Task: Look for products with cinnamon flavor.
Action: Mouse pressed left at (18, 81)
Screenshot: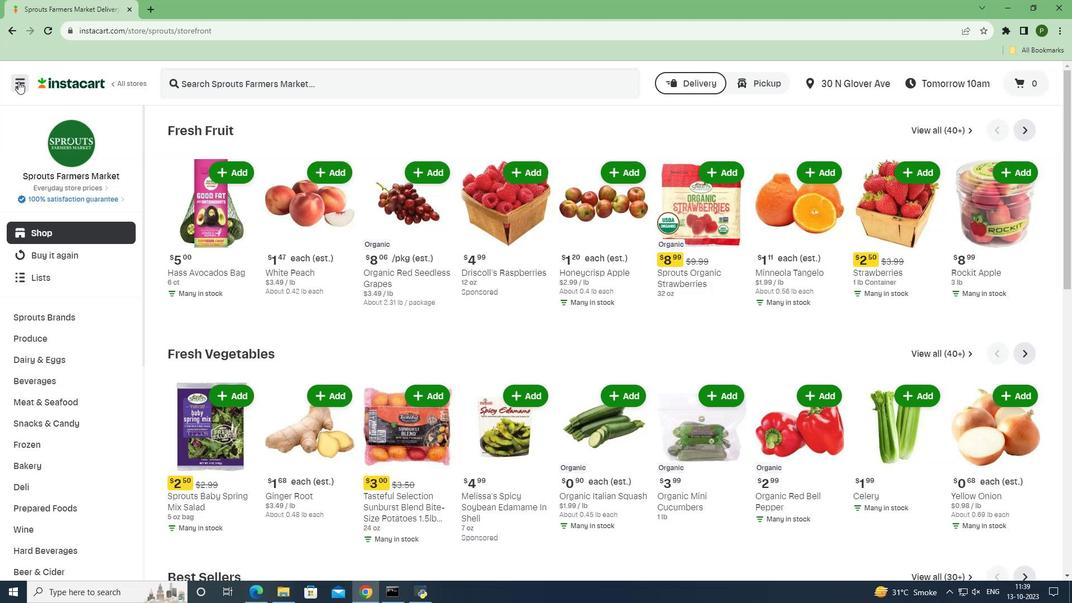 
Action: Mouse moved to (39, 297)
Screenshot: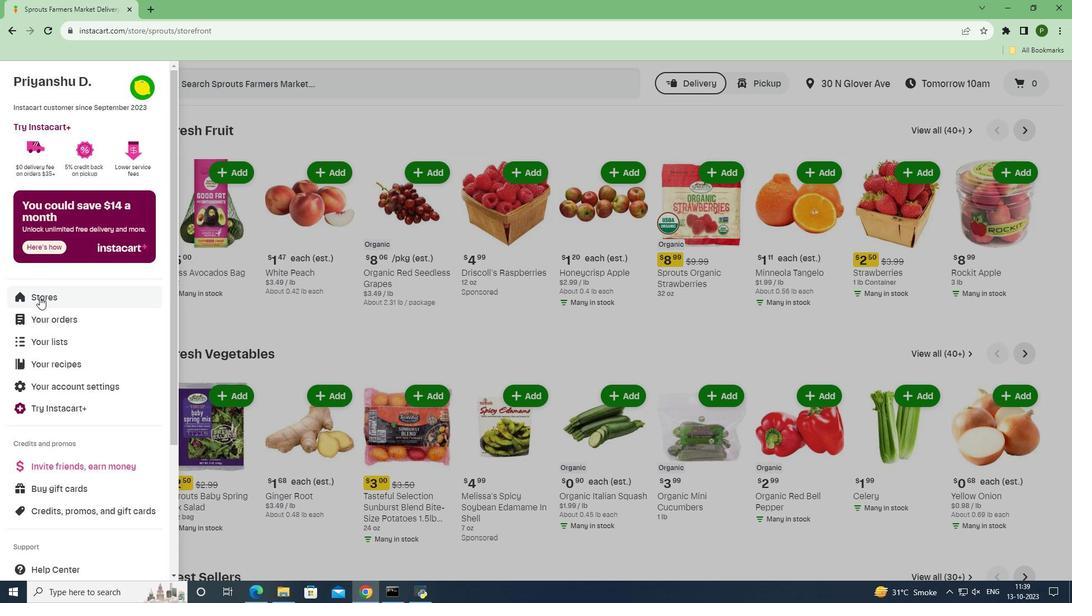
Action: Mouse pressed left at (39, 297)
Screenshot: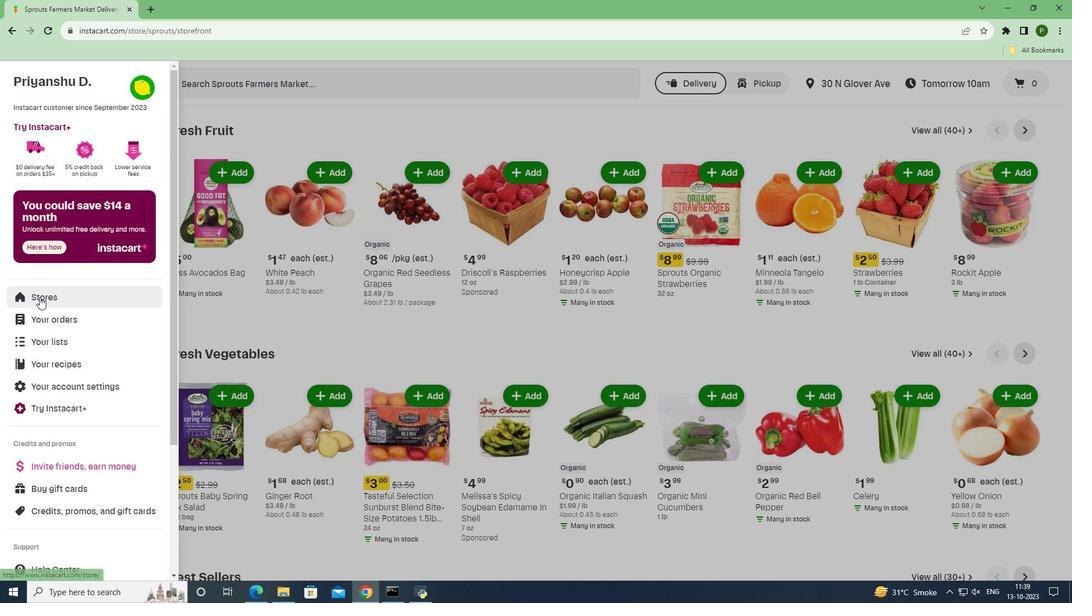 
Action: Mouse moved to (251, 129)
Screenshot: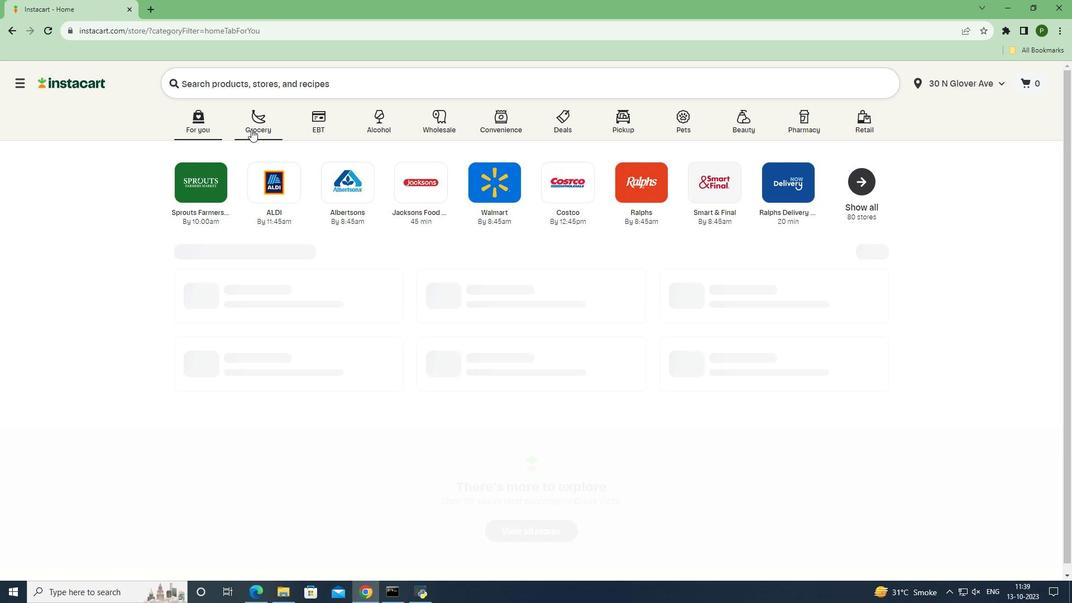 
Action: Mouse pressed left at (251, 129)
Screenshot: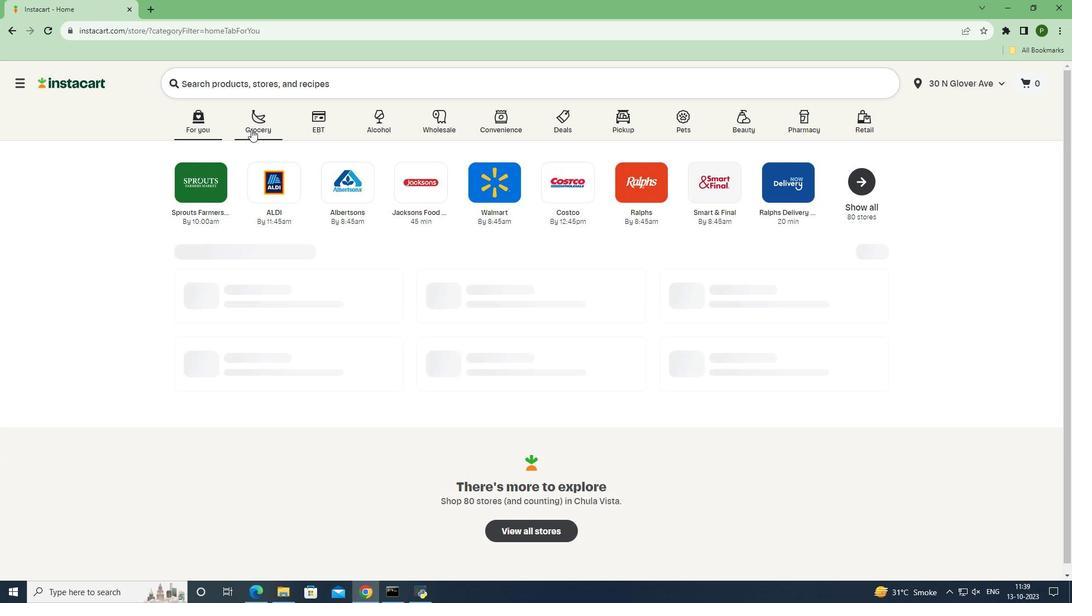 
Action: Mouse moved to (693, 258)
Screenshot: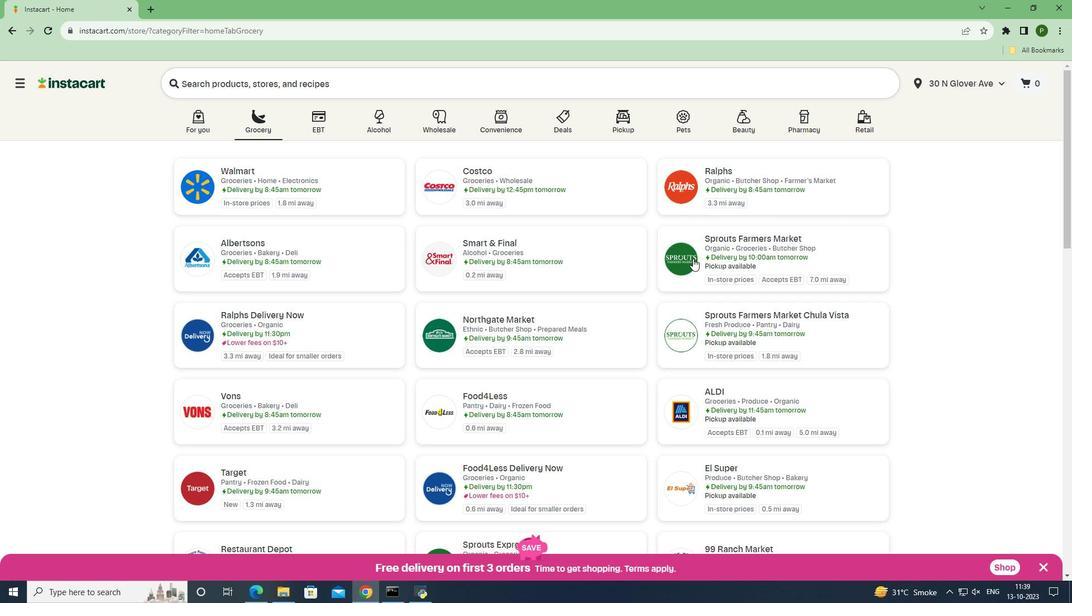 
Action: Mouse pressed left at (693, 258)
Screenshot: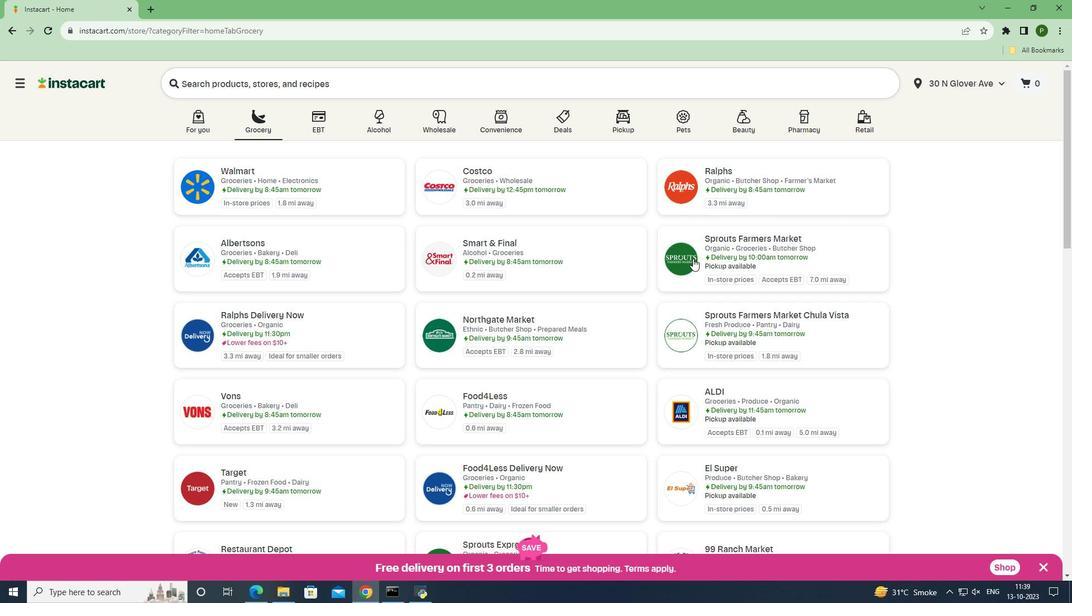 
Action: Mouse moved to (53, 380)
Screenshot: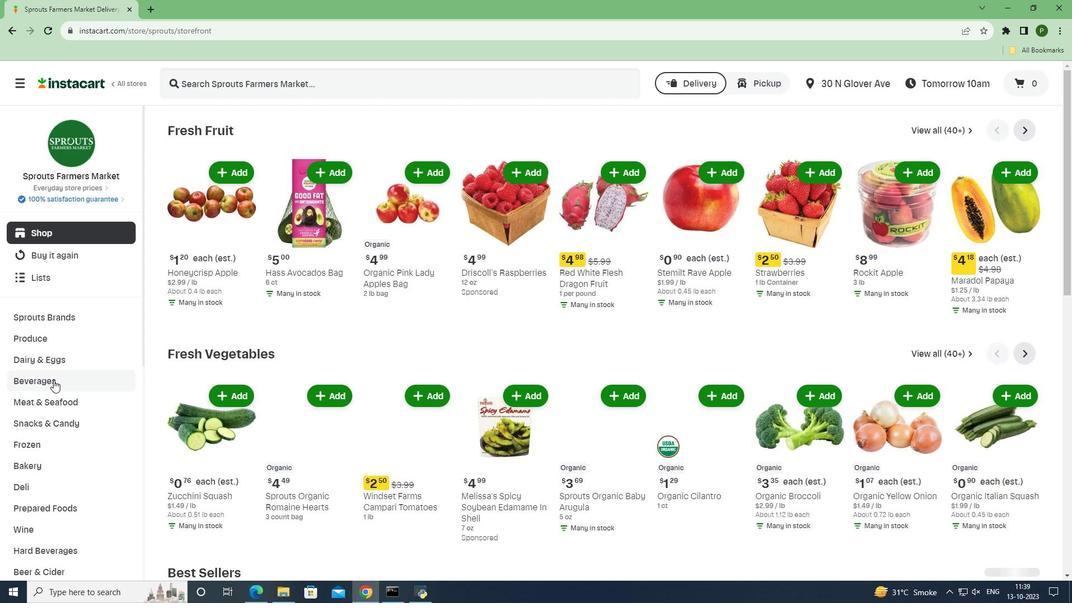
Action: Mouse pressed left at (53, 380)
Screenshot: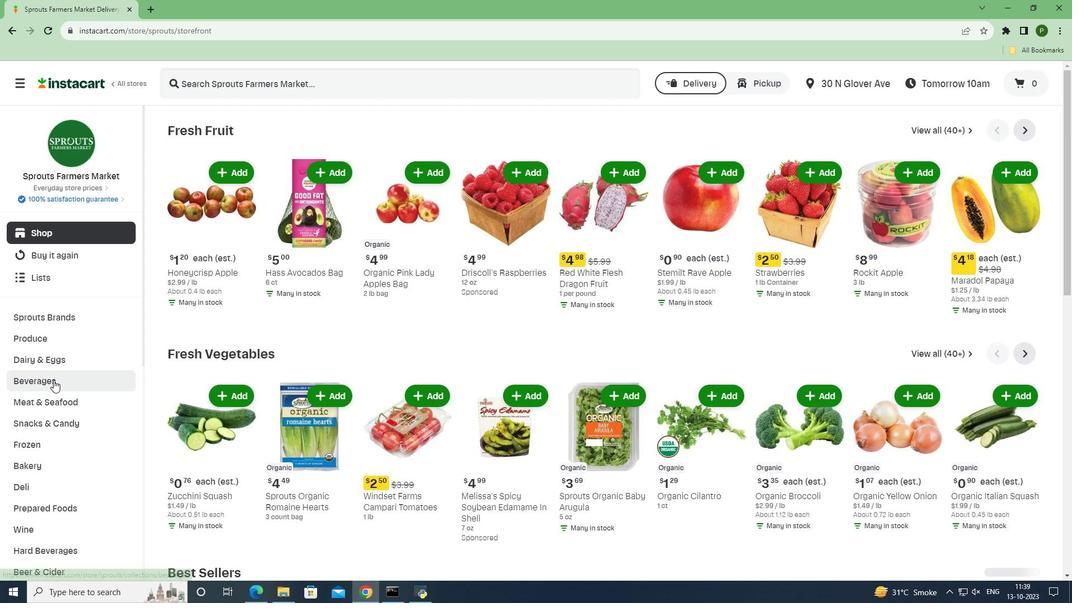 
Action: Mouse moved to (967, 153)
Screenshot: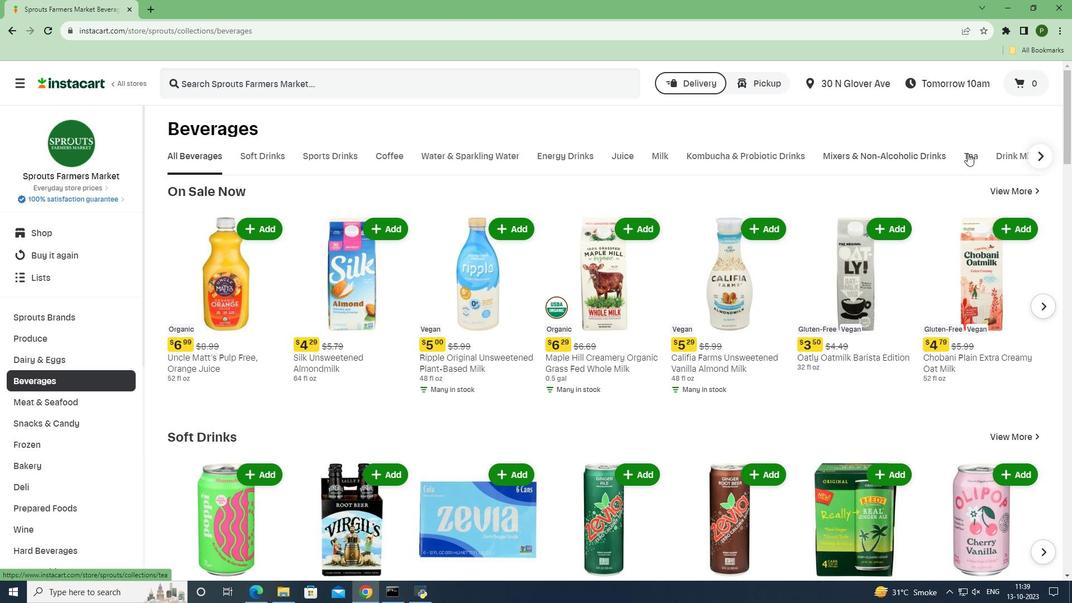 
Action: Mouse pressed left at (967, 153)
Screenshot: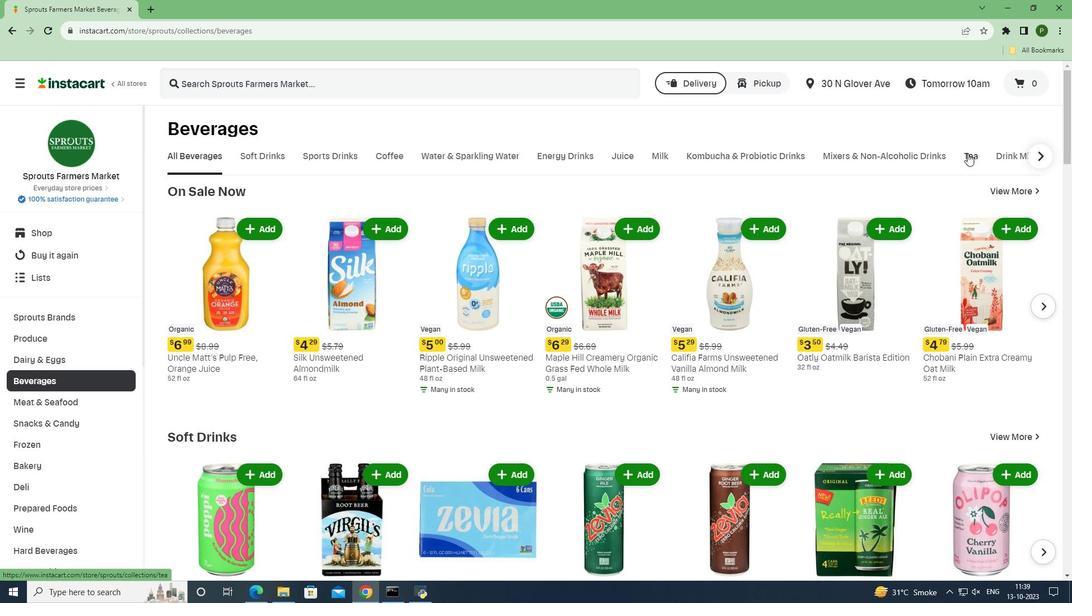 
Action: Mouse moved to (191, 251)
Screenshot: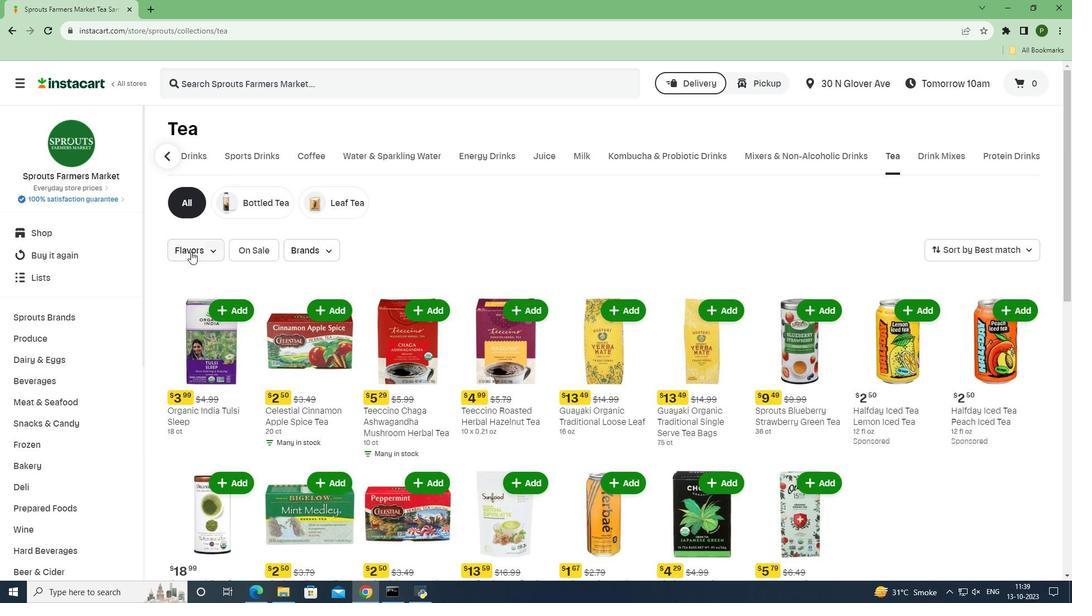 
Action: Mouse pressed left at (191, 251)
Screenshot: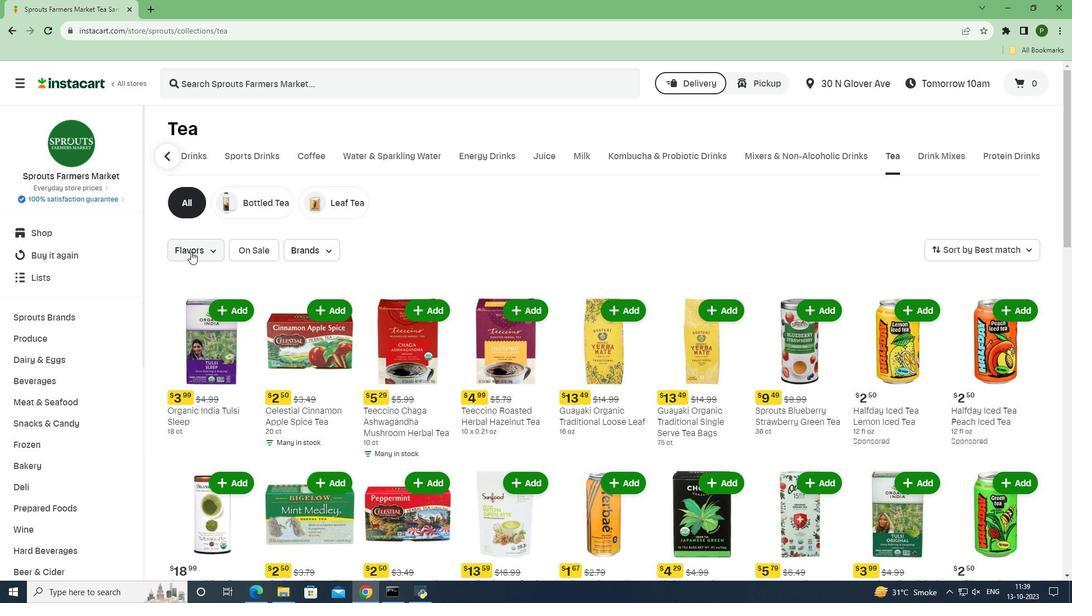 
Action: Mouse moved to (195, 361)
Screenshot: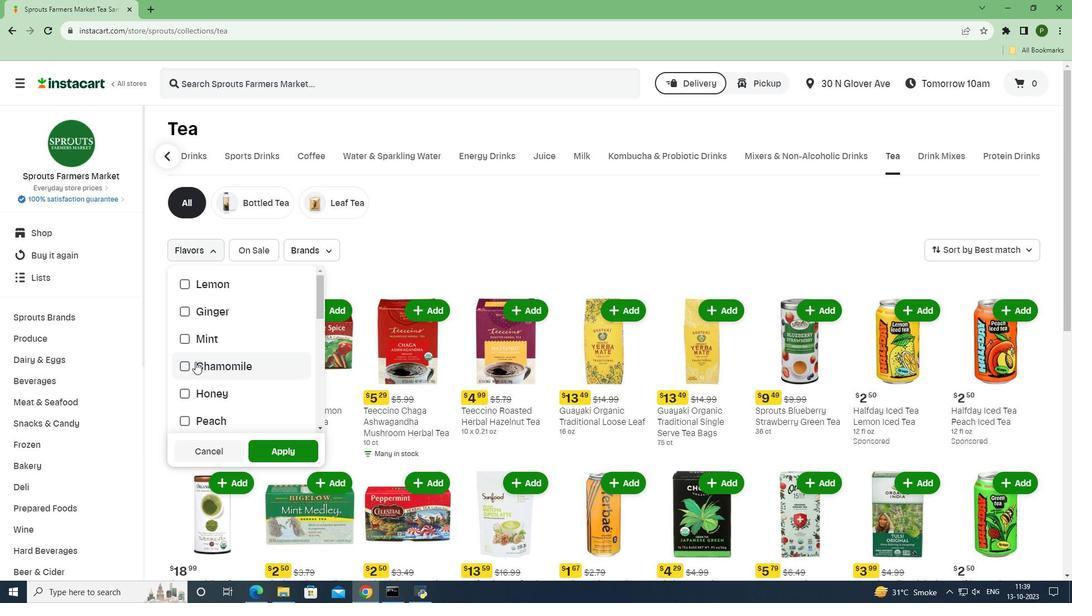 
Action: Mouse scrolled (195, 361) with delta (0, 0)
Screenshot: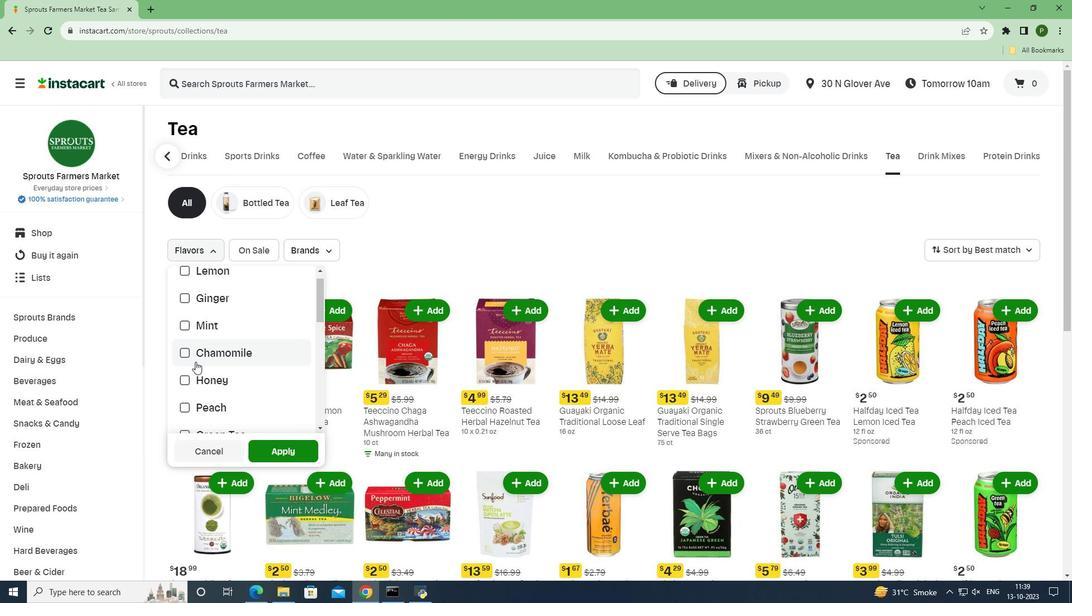 
Action: Mouse scrolled (195, 361) with delta (0, 0)
Screenshot: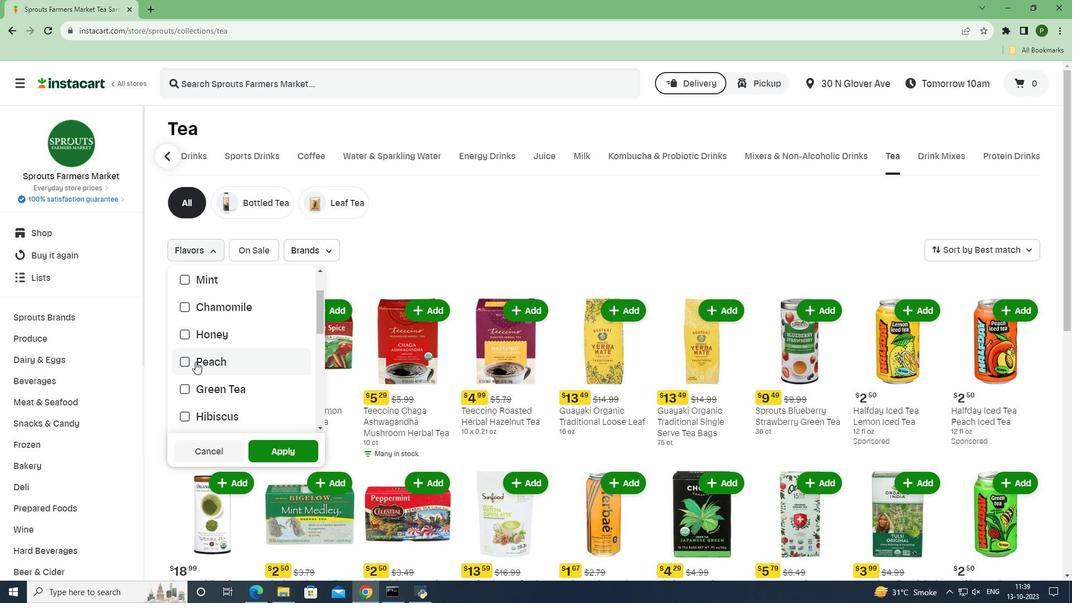 
Action: Mouse scrolled (195, 361) with delta (0, 0)
Screenshot: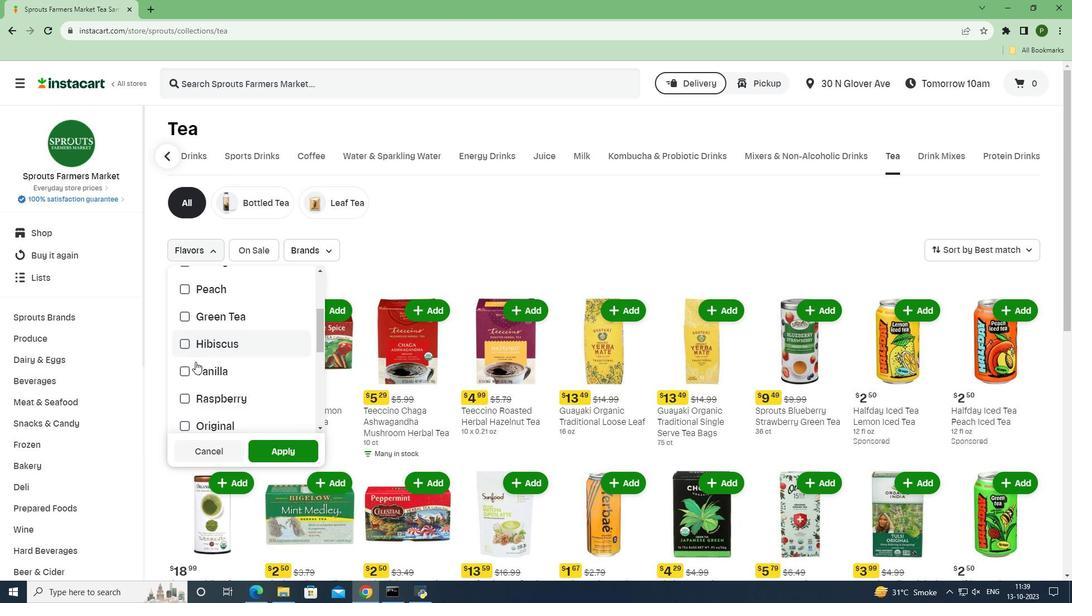 
Action: Mouse scrolled (195, 361) with delta (0, 0)
Screenshot: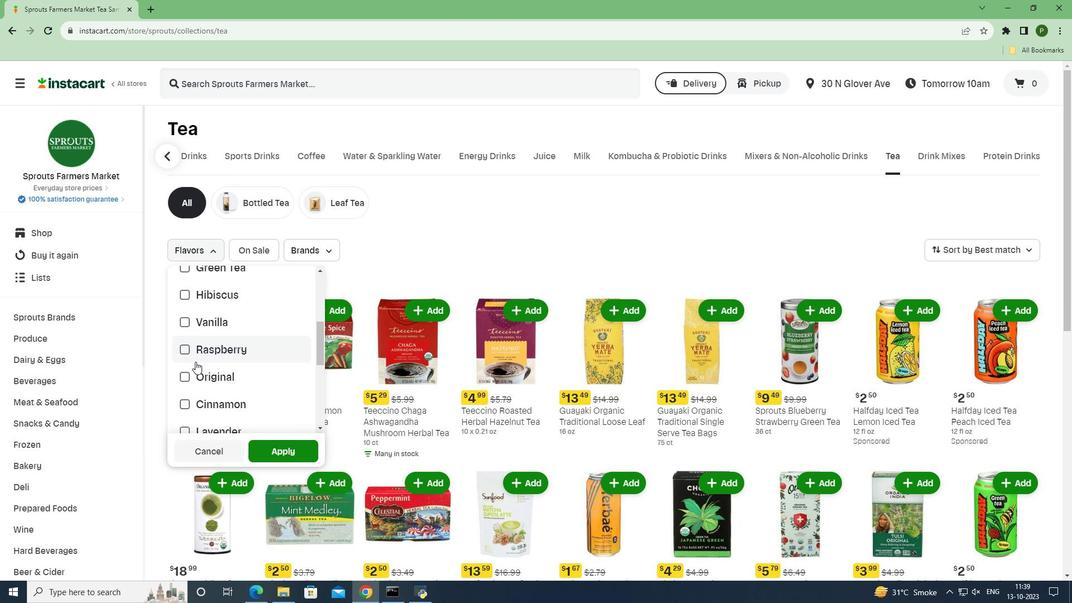 
Action: Mouse pressed left at (195, 361)
Screenshot: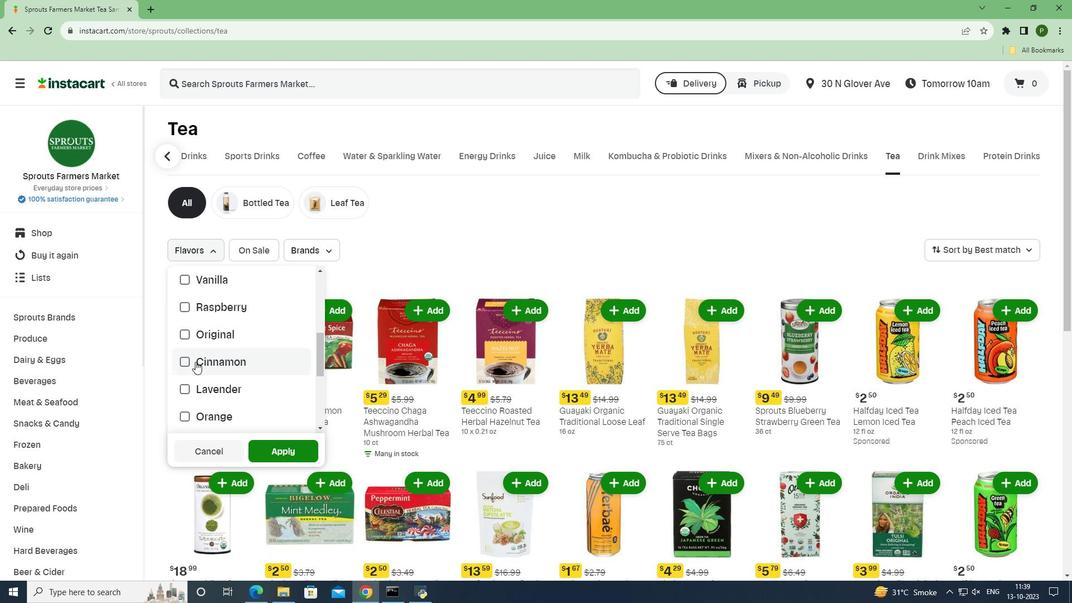 
Action: Mouse moved to (264, 445)
Screenshot: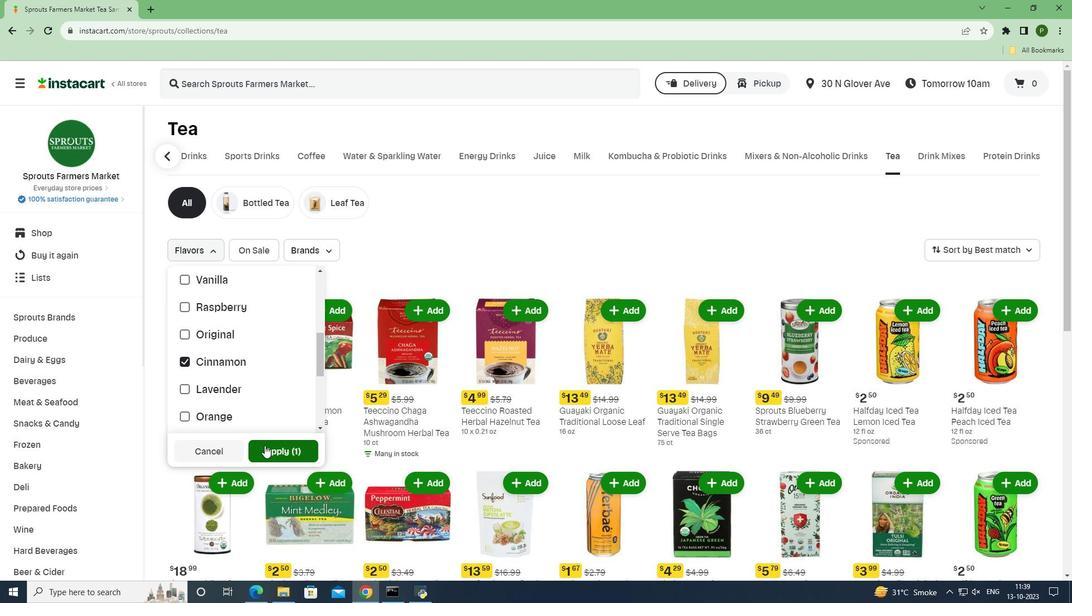 
Action: Mouse pressed left at (264, 445)
Screenshot: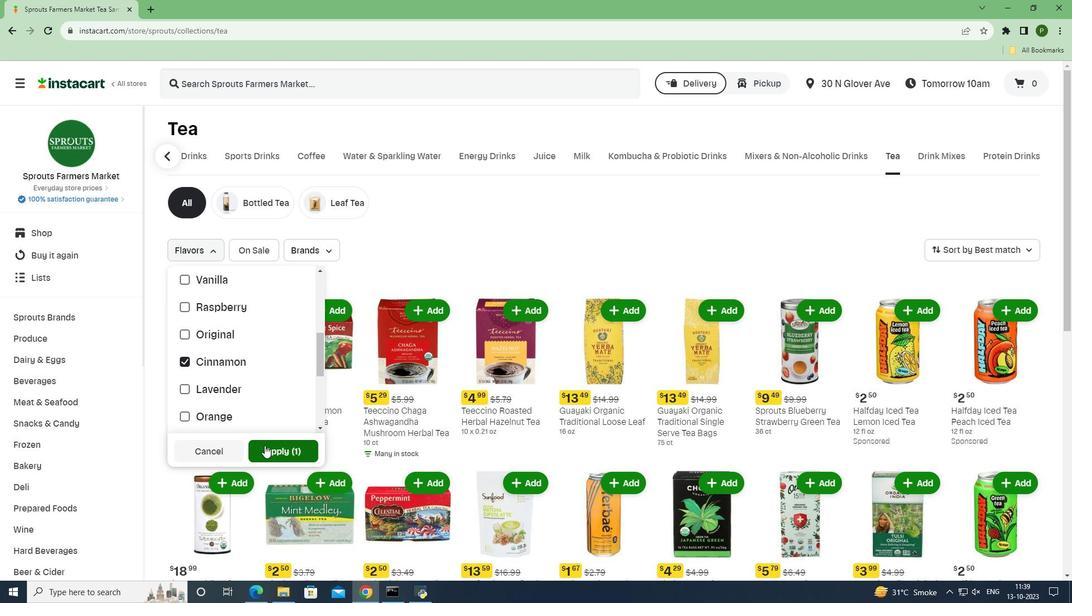 
Action: Mouse moved to (475, 476)
Screenshot: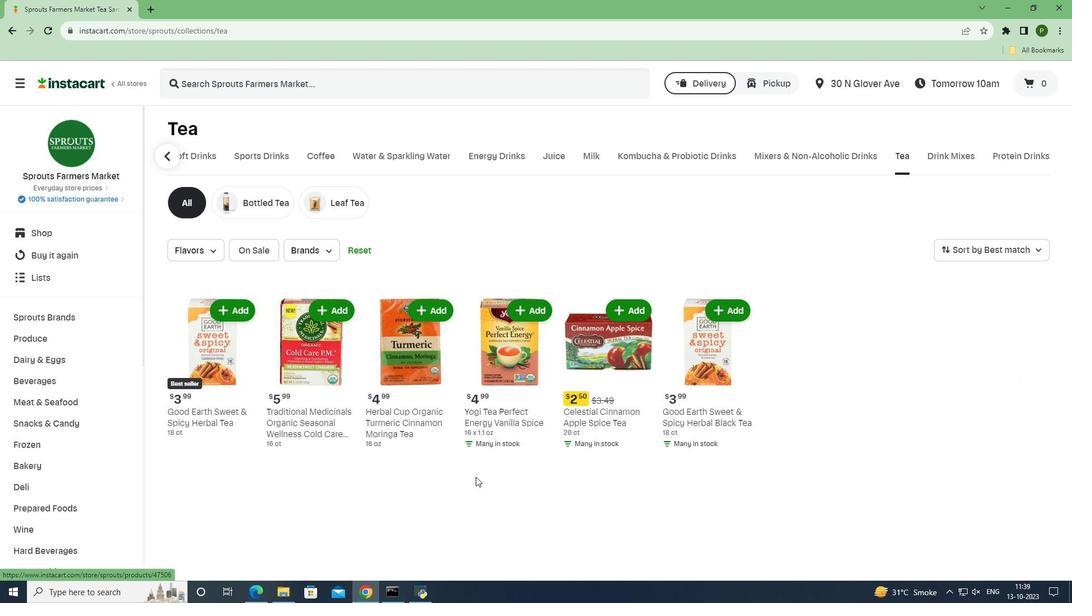 
